 Task: Use the formula "GAMMA.INV" in spreadsheet "Project portfolio".
Action: Mouse moved to (132, 116)
Screenshot: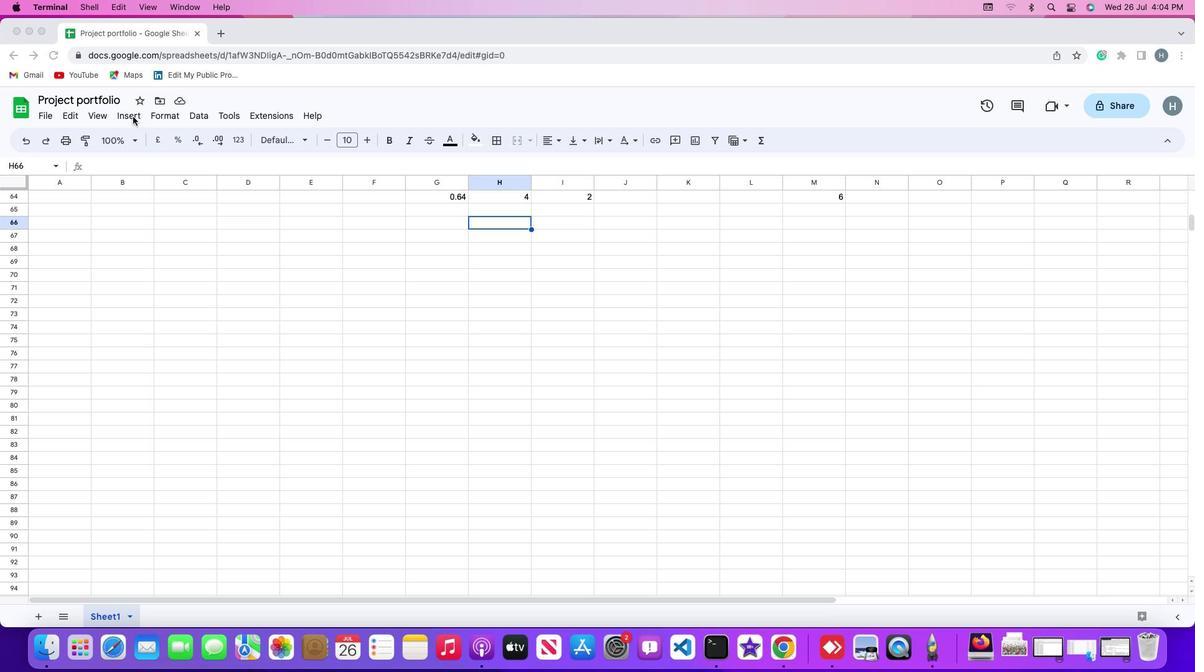 
Action: Mouse pressed left at (132, 116)
Screenshot: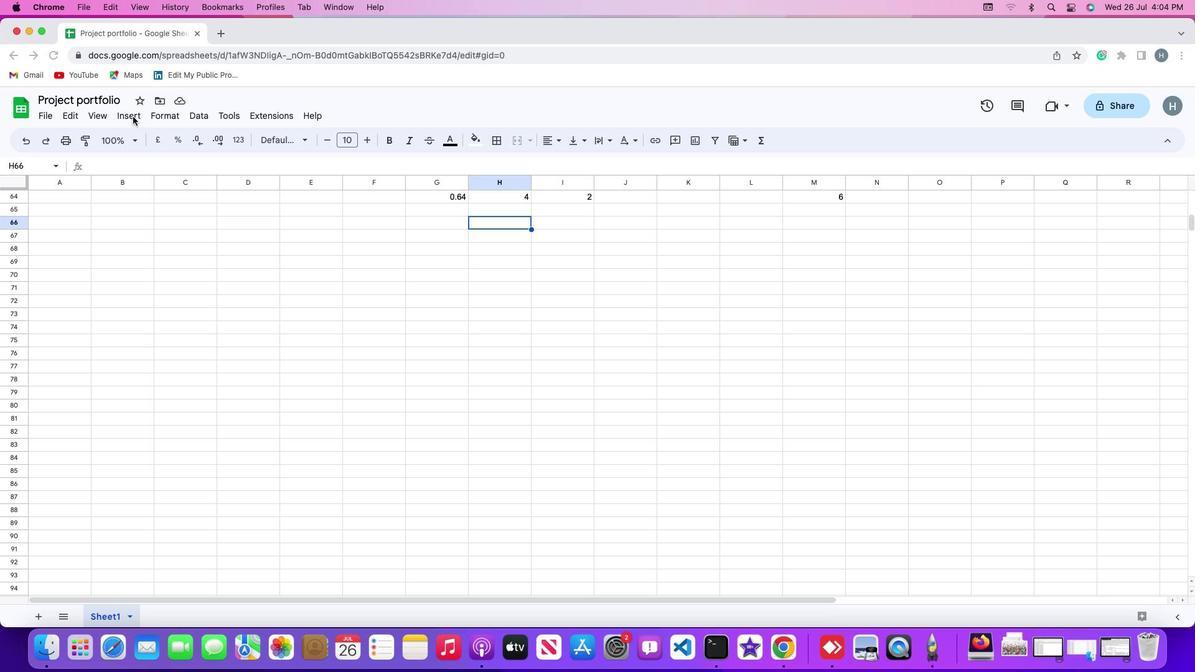 
Action: Mouse moved to (129, 118)
Screenshot: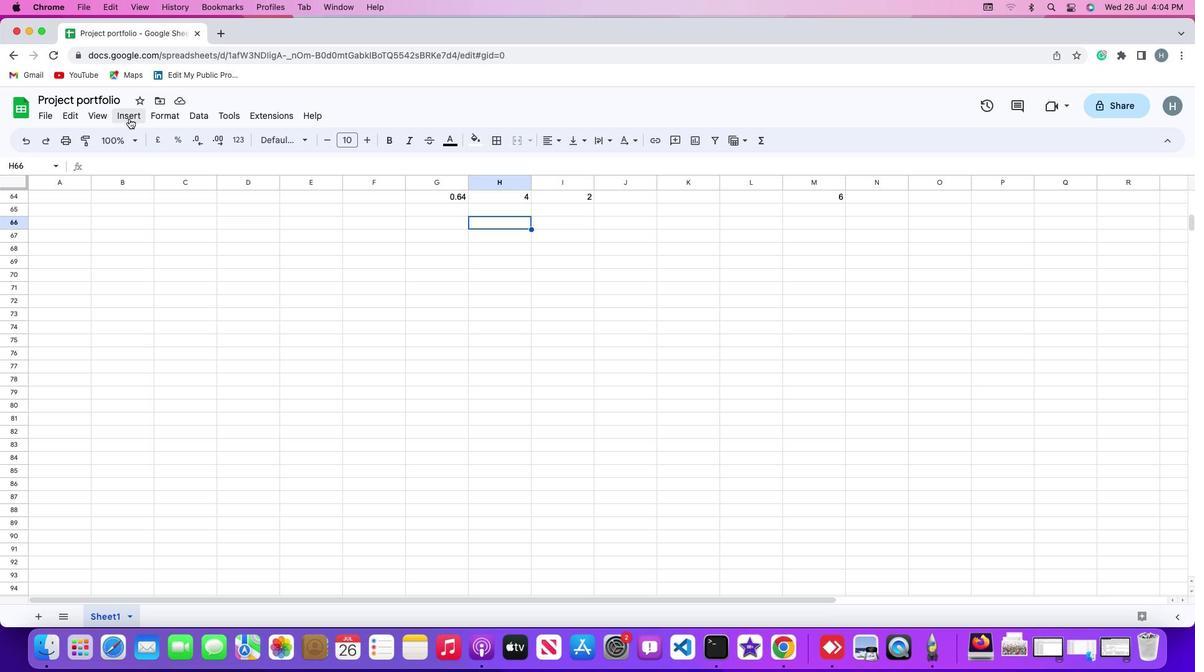 
Action: Mouse pressed left at (129, 118)
Screenshot: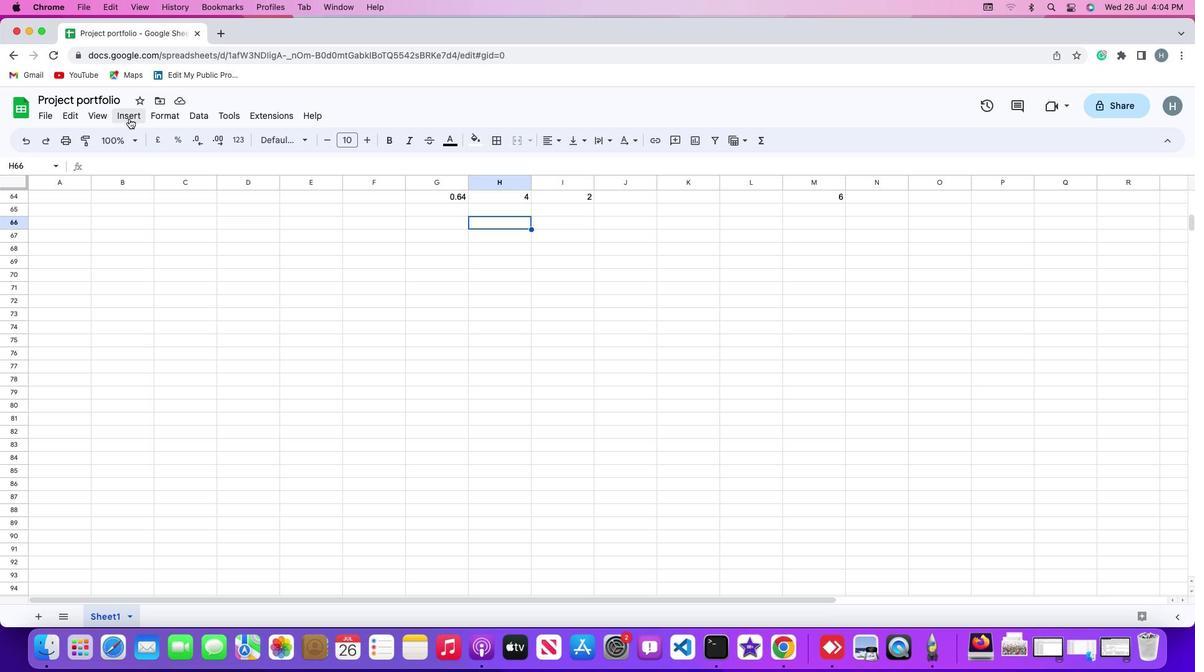 
Action: Mouse moved to (175, 313)
Screenshot: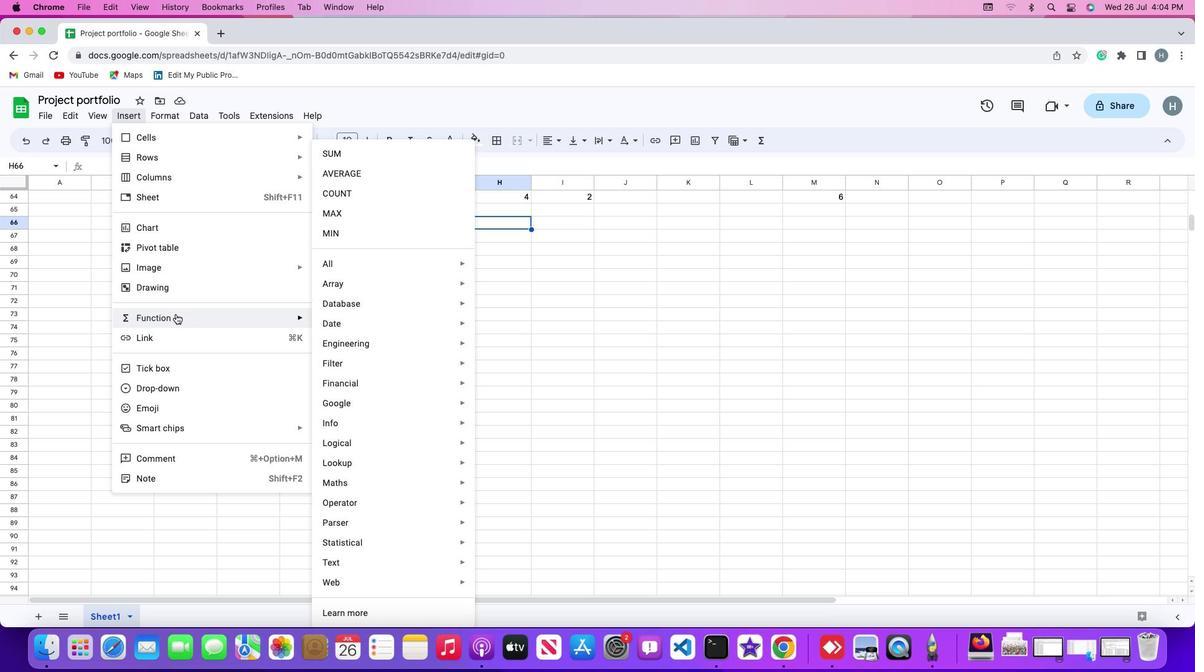 
Action: Mouse pressed left at (175, 313)
Screenshot: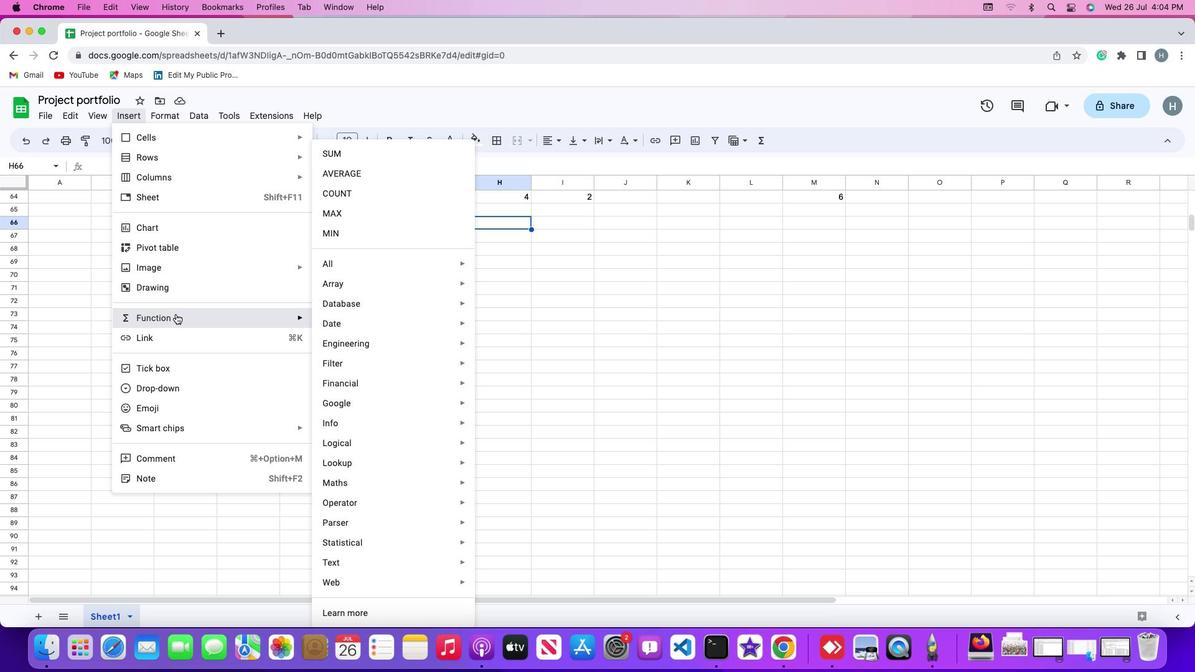 
Action: Mouse moved to (363, 265)
Screenshot: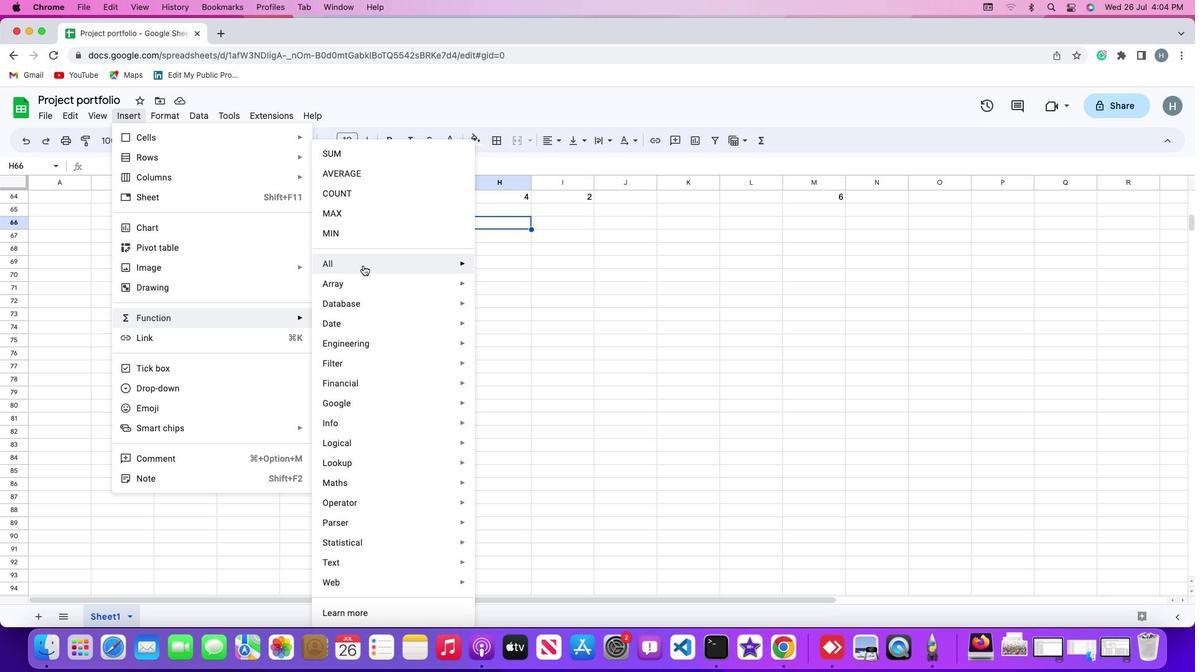 
Action: Mouse pressed left at (363, 265)
Screenshot: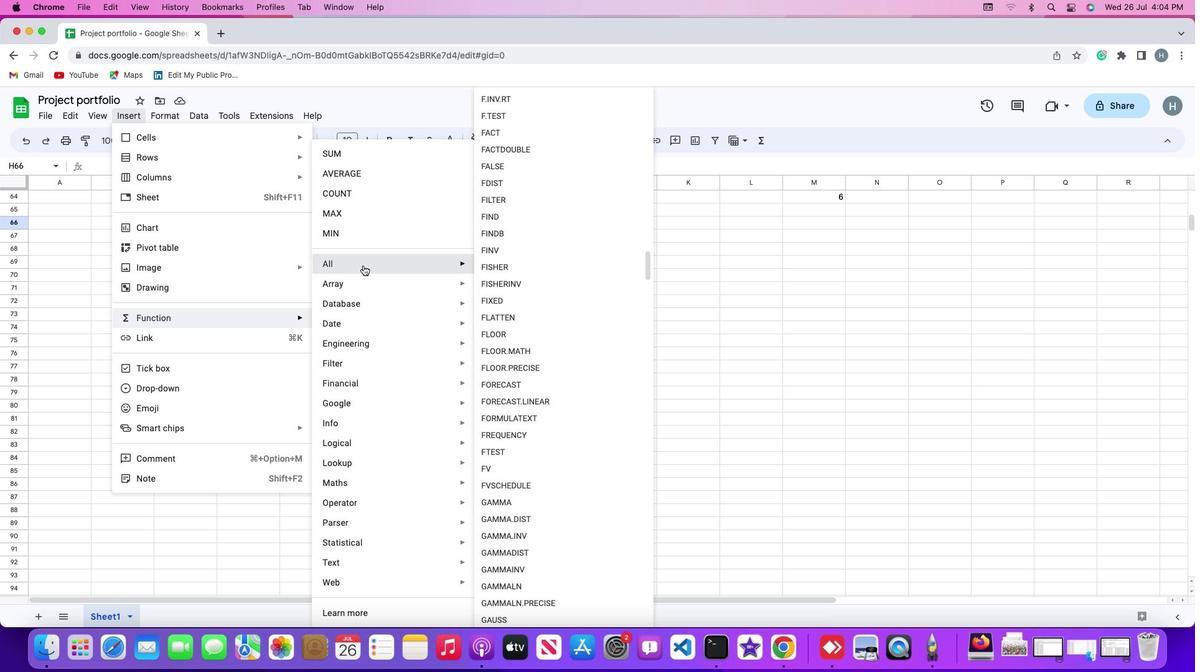 
Action: Mouse moved to (513, 540)
Screenshot: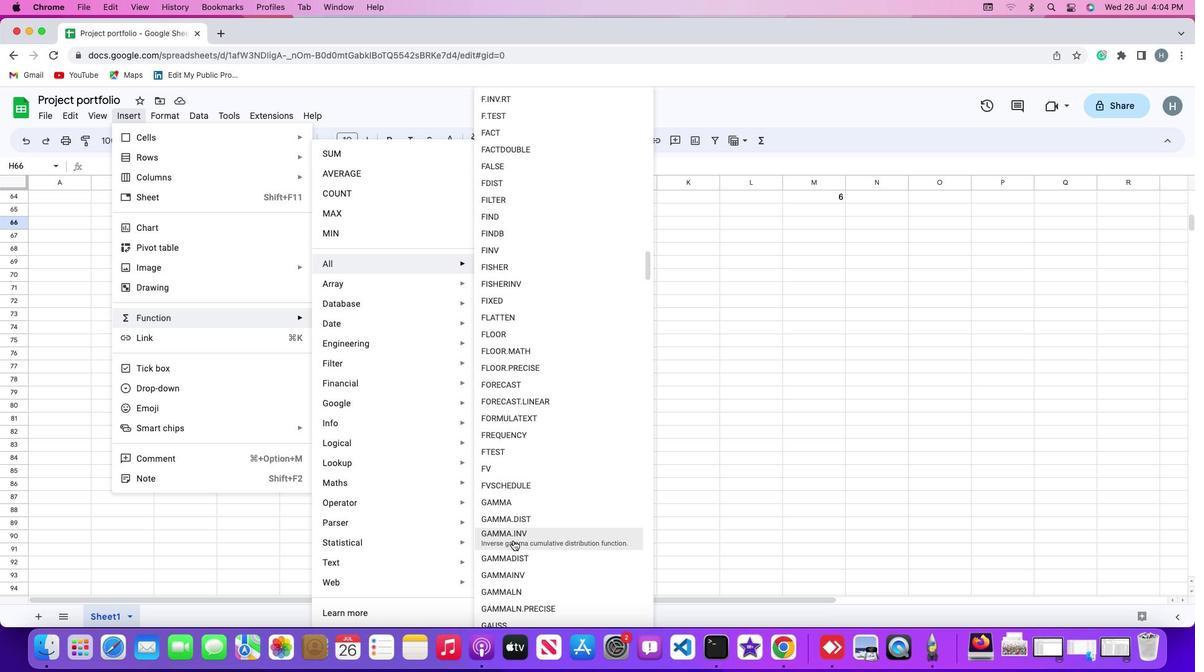 
Action: Mouse pressed left at (513, 540)
Screenshot: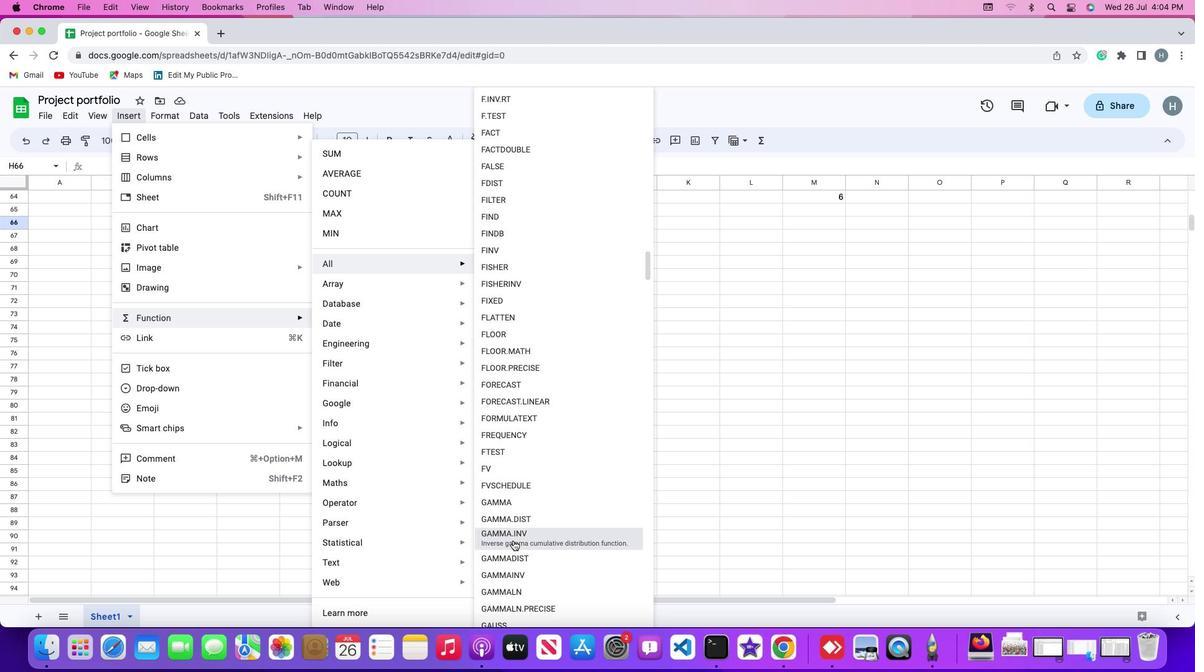 
Action: Mouse moved to (458, 197)
Screenshot: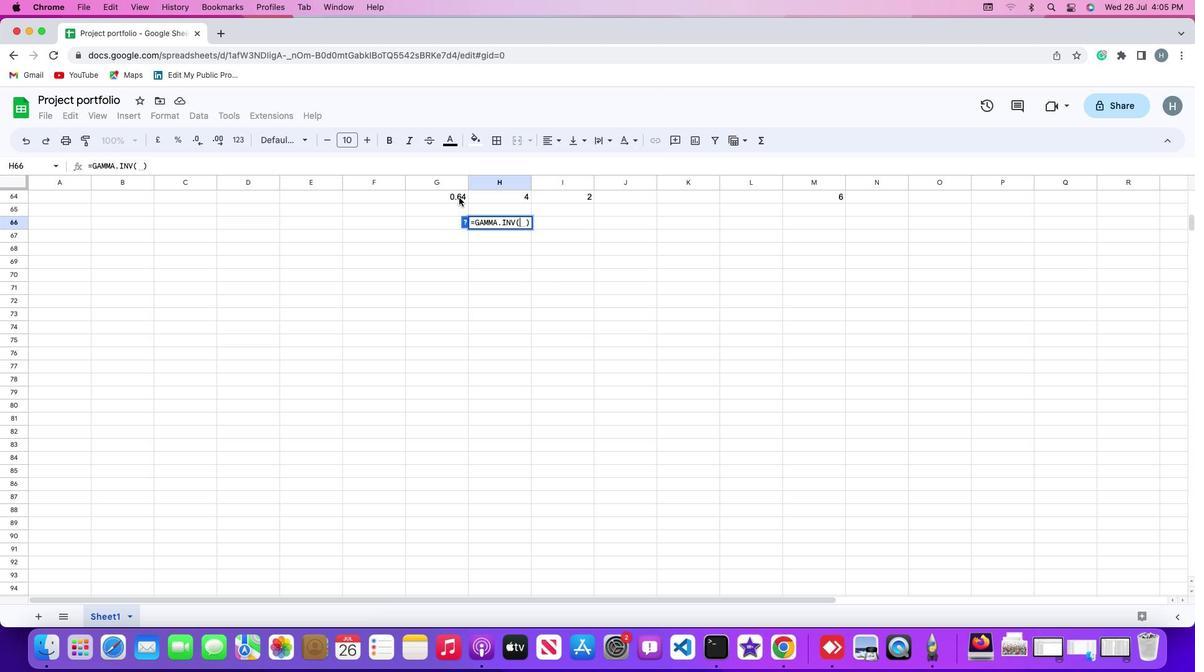 
Action: Mouse pressed left at (458, 197)
Screenshot: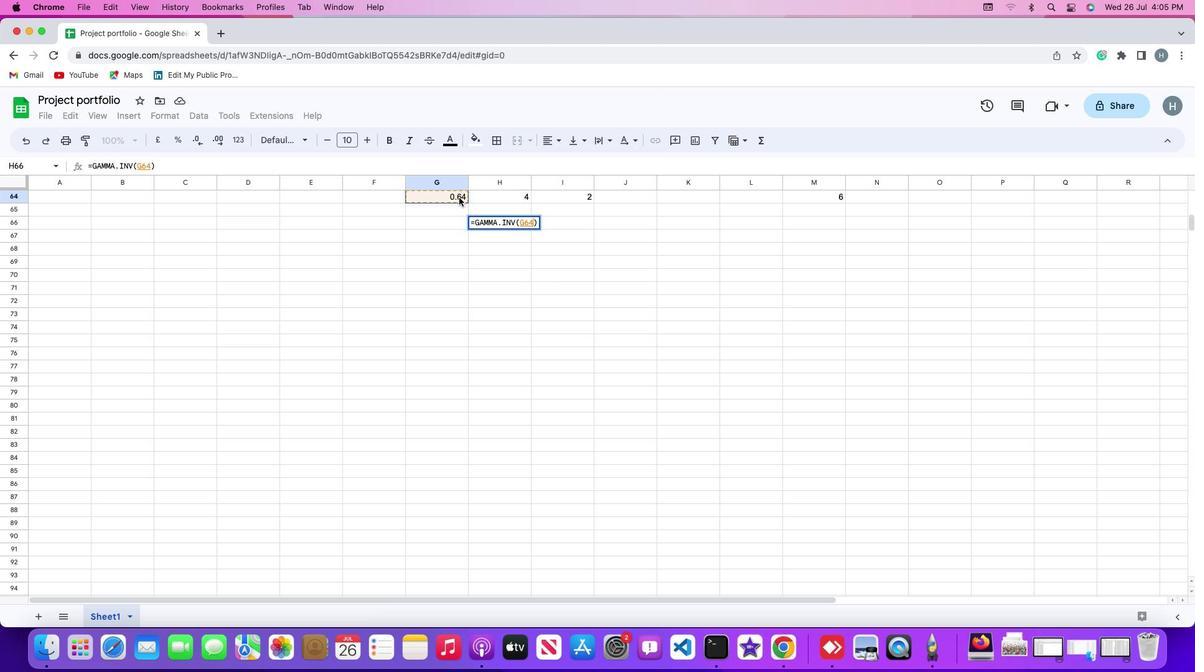 
Action: Mouse moved to (458, 197)
Screenshot: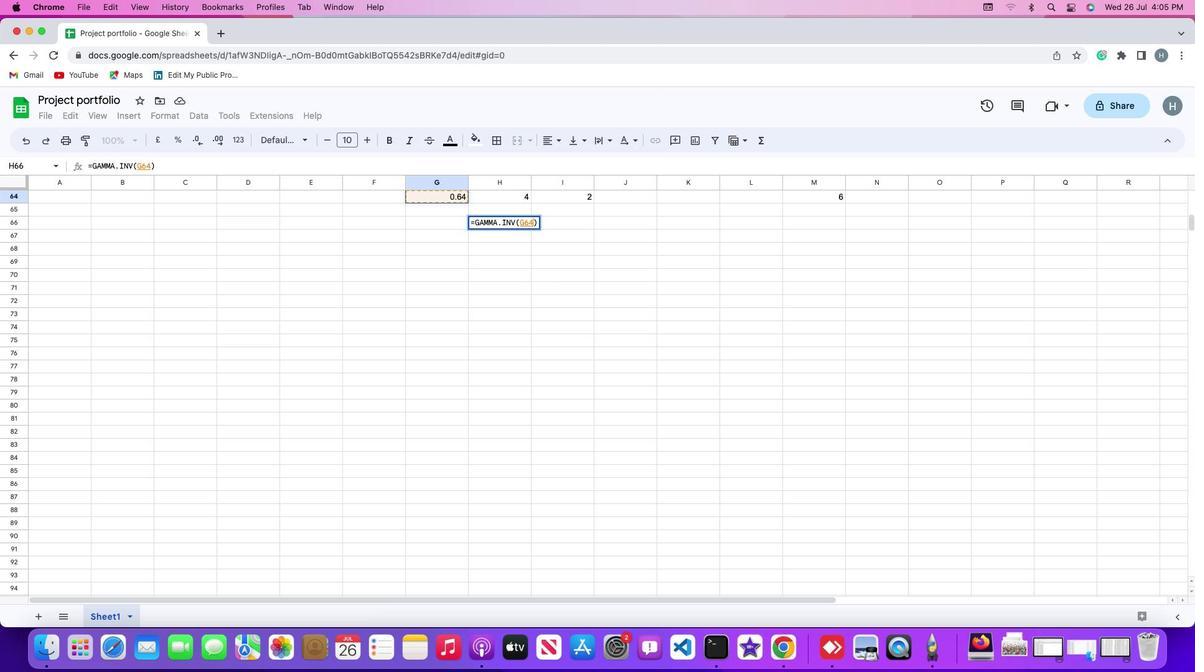 
Action: Key pressed ','
Screenshot: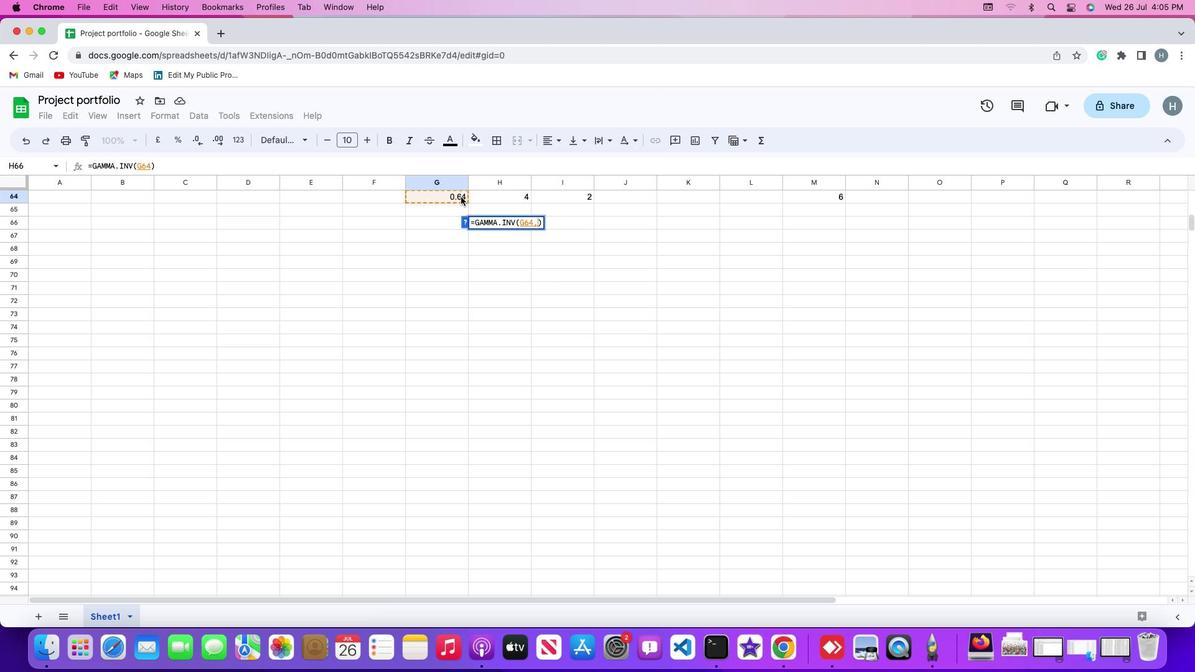
Action: Mouse moved to (512, 199)
Screenshot: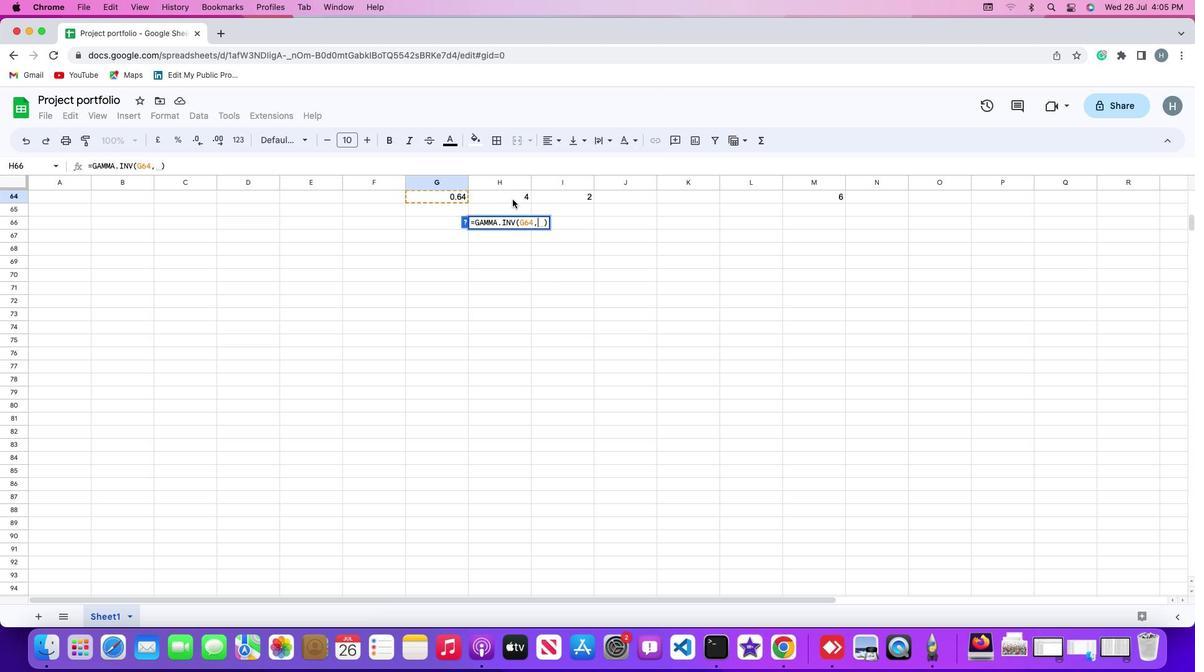 
Action: Mouse pressed left at (512, 199)
Screenshot: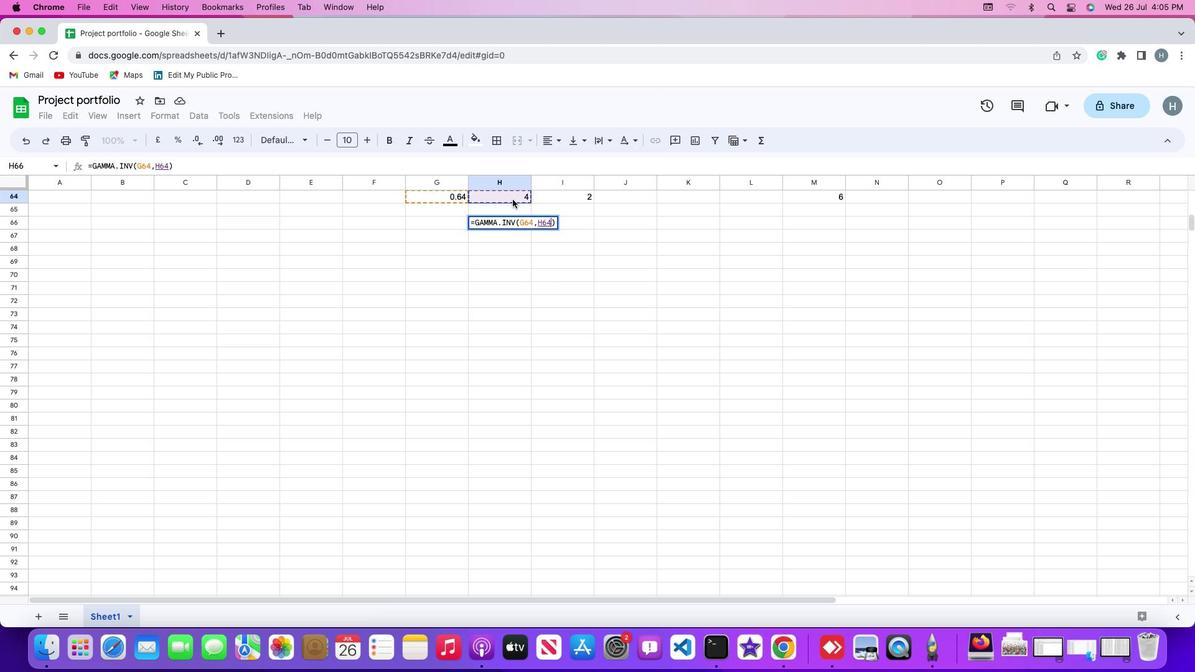 
Action: Key pressed ','
Screenshot: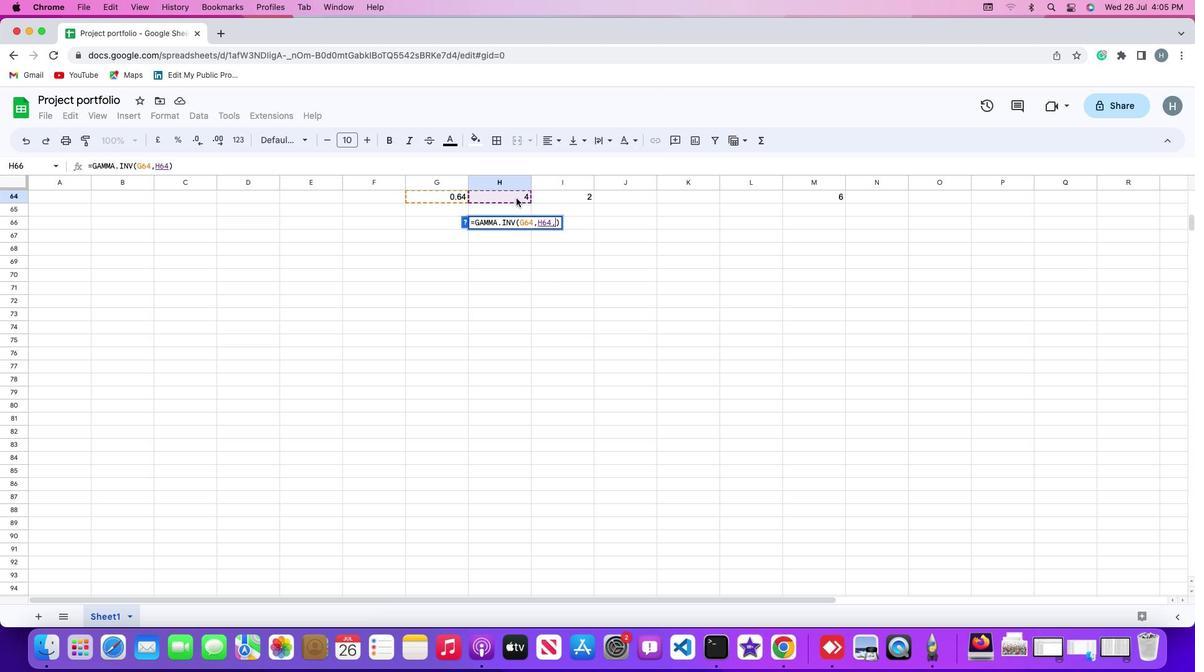 
Action: Mouse moved to (557, 194)
Screenshot: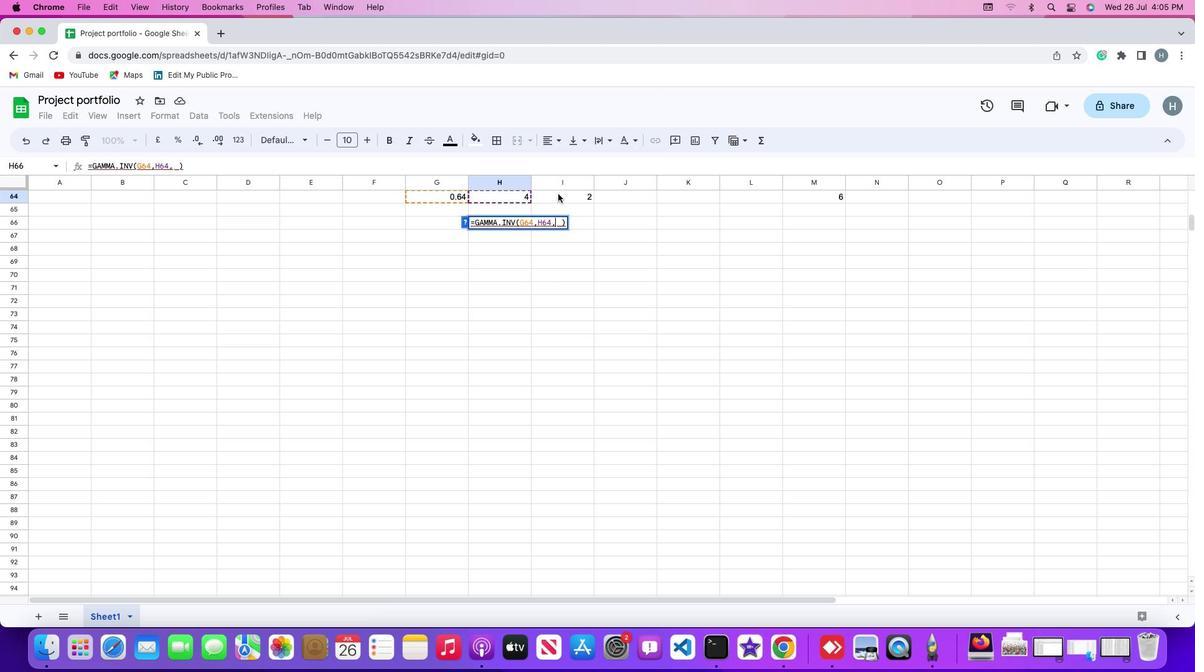
Action: Mouse pressed left at (557, 194)
Screenshot: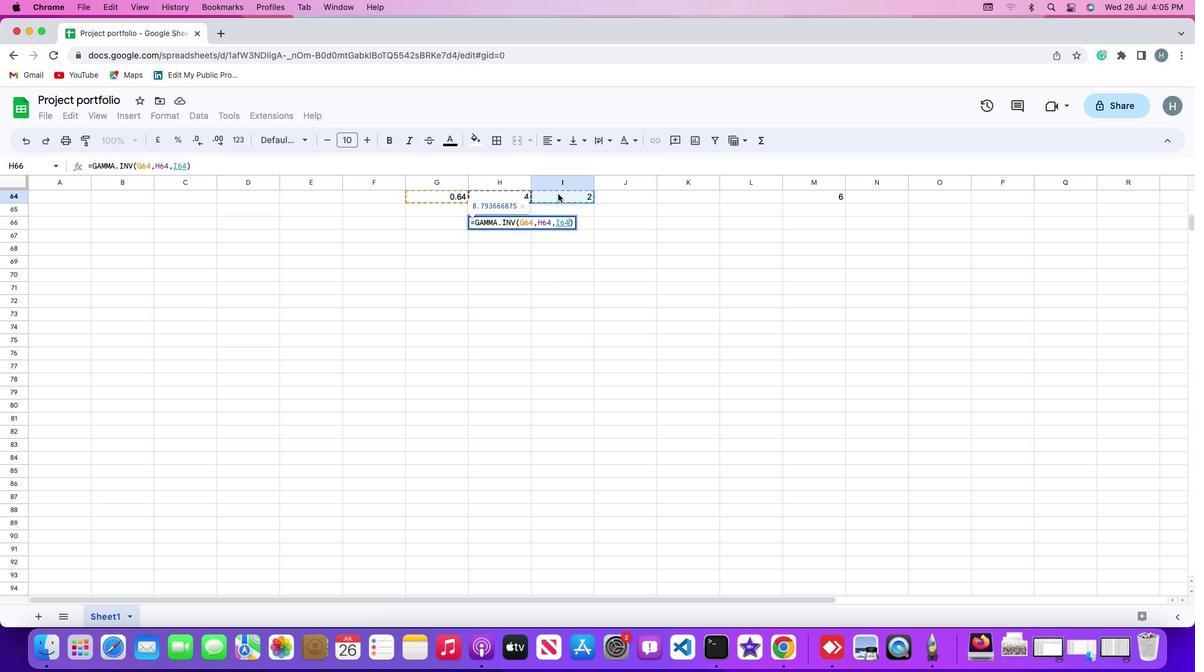 
Action: Mouse moved to (557, 194)
Screenshot: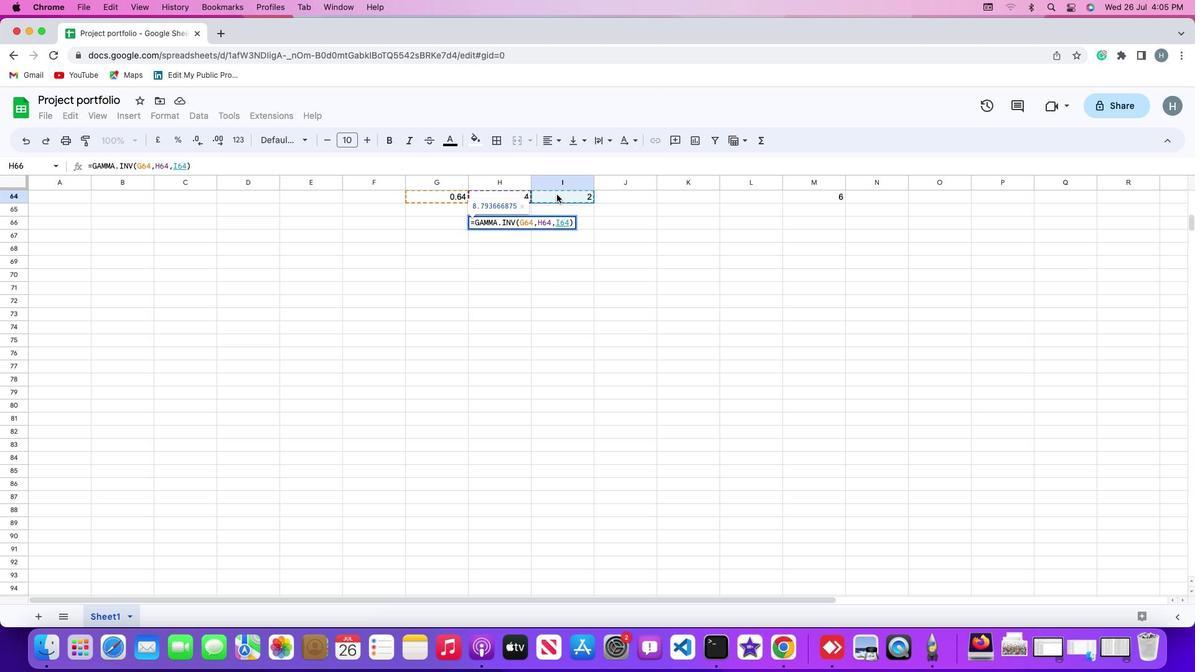
Action: Key pressed Key.enter
Screenshot: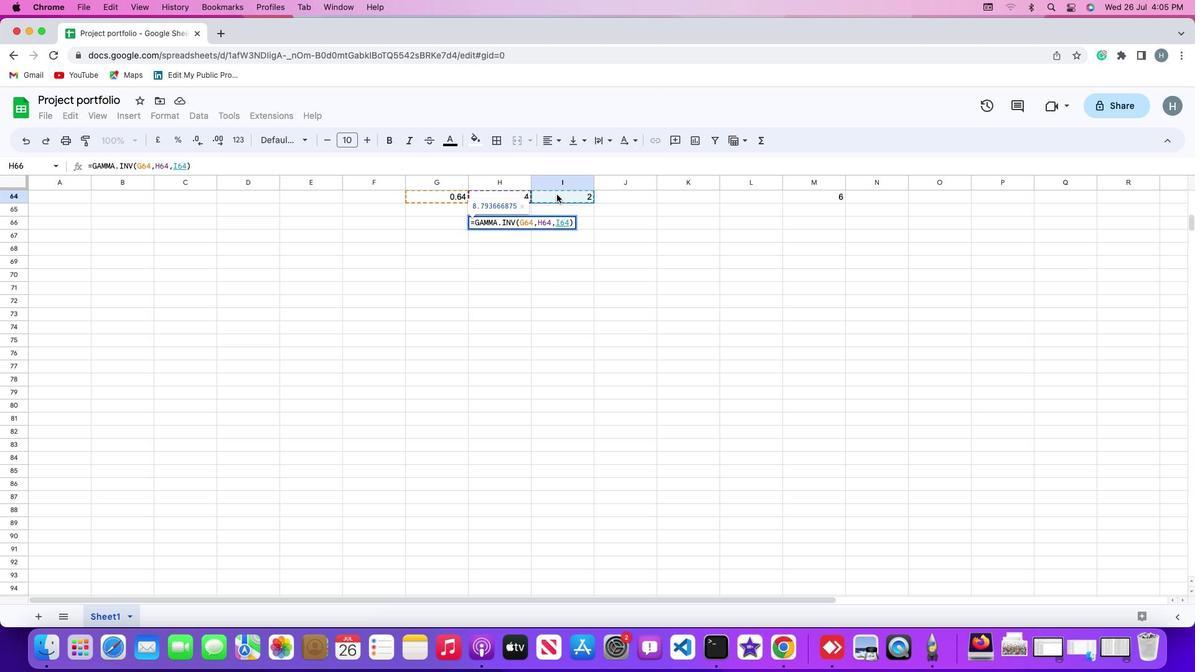 
Action: Mouse moved to (554, 195)
Screenshot: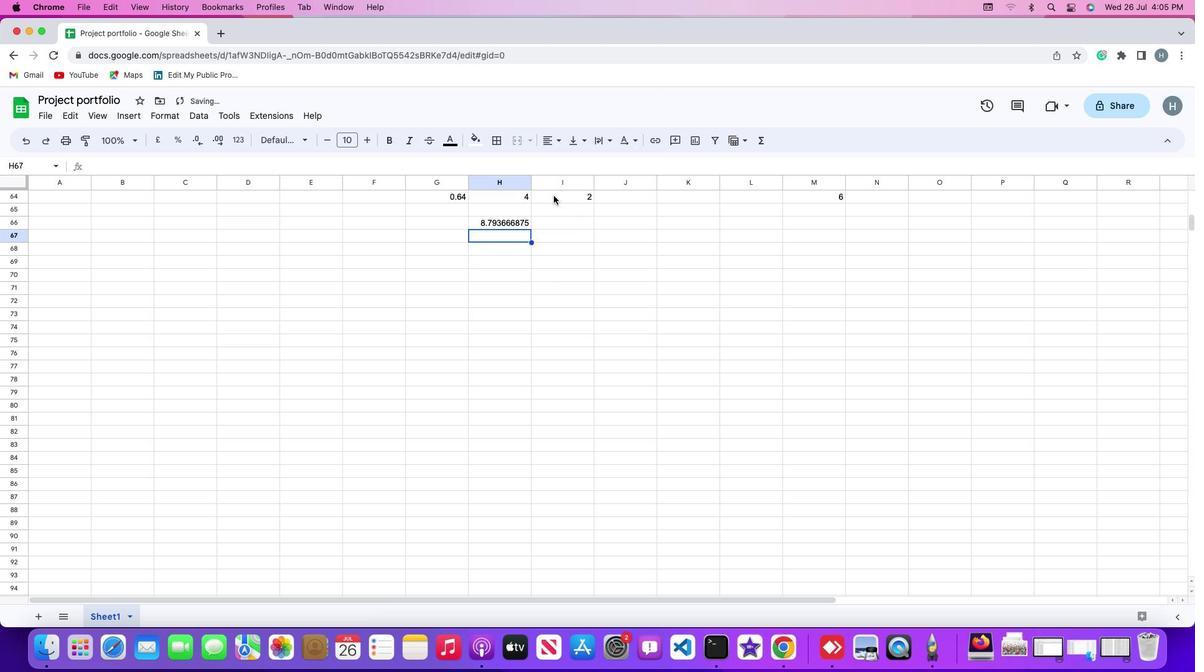 
